 Task: Create new Company, with domain: 'wavehill.org' and type: 'Vendor'. Add new contact for this company, with mail Id: 'Radha_Flores@wavehill.org', First Name: Radha, Last name:  Flores, Job Title: 'Sales Manager', Phone Number: '(512) 555-4571'. Change life cycle stage to  Lead and lead status to  In Progress. Logged in from softage.4@softage.net
Action: Mouse moved to (68, 47)
Screenshot: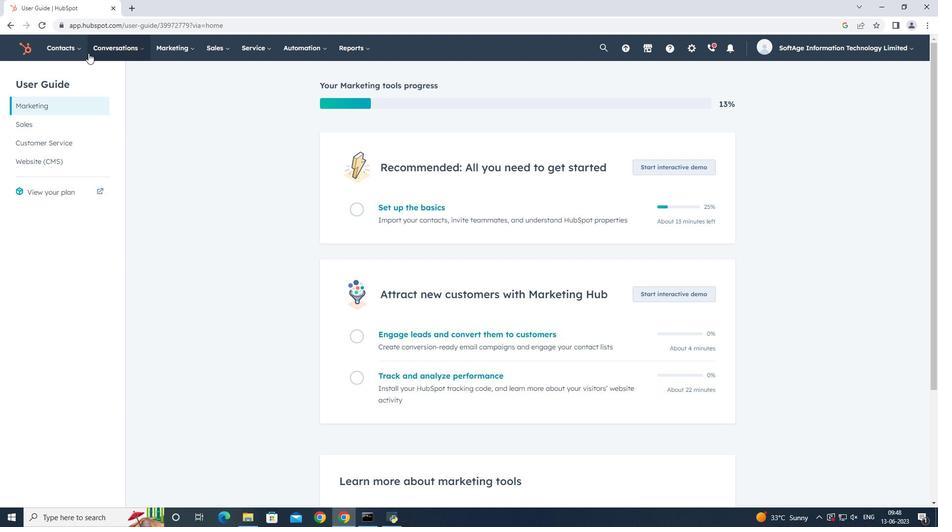
Action: Mouse pressed left at (68, 47)
Screenshot: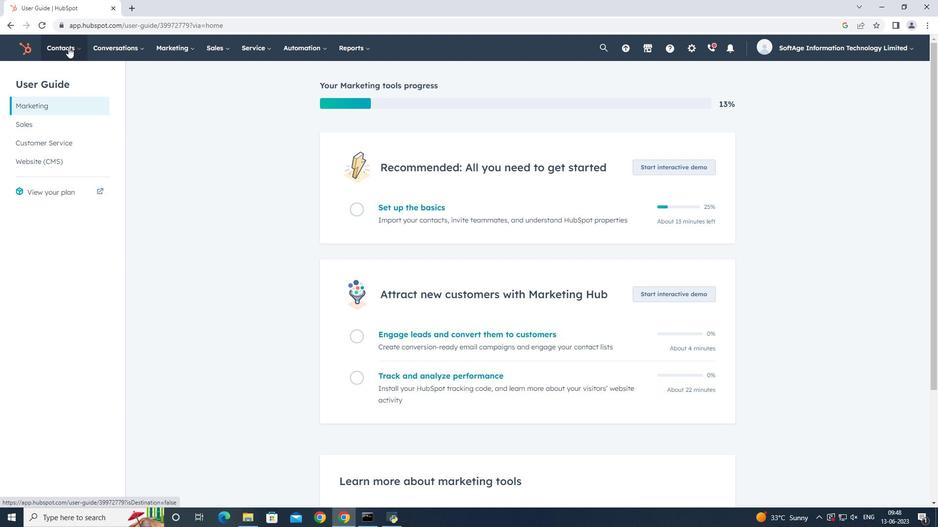 
Action: Mouse moved to (67, 94)
Screenshot: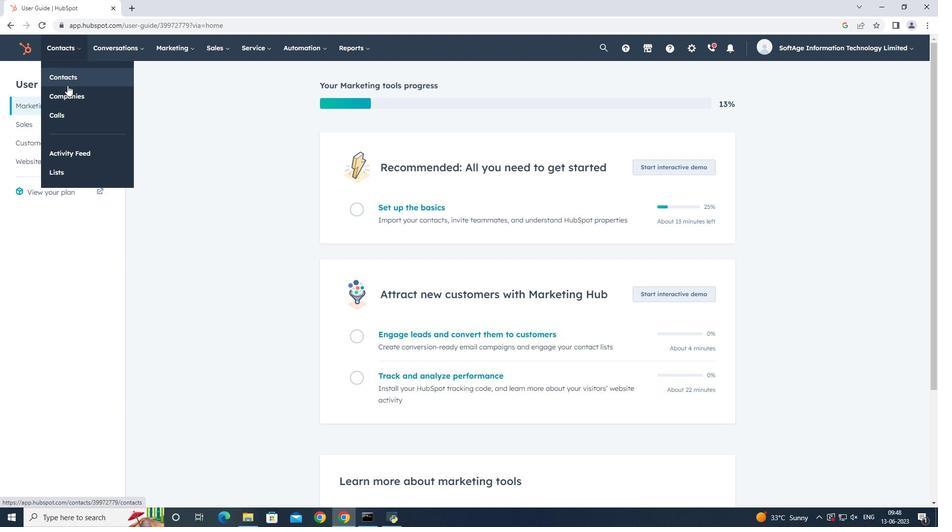 
Action: Mouse pressed left at (67, 94)
Screenshot: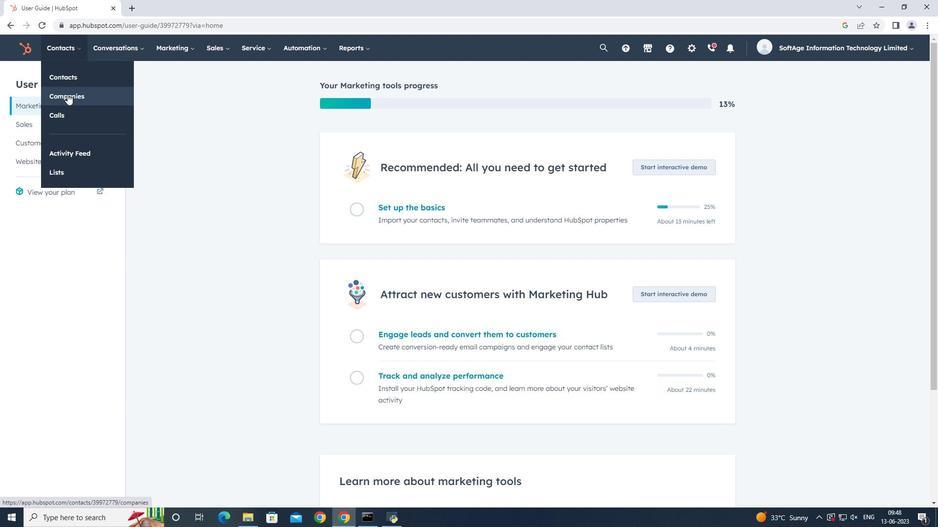 
Action: Mouse moved to (885, 83)
Screenshot: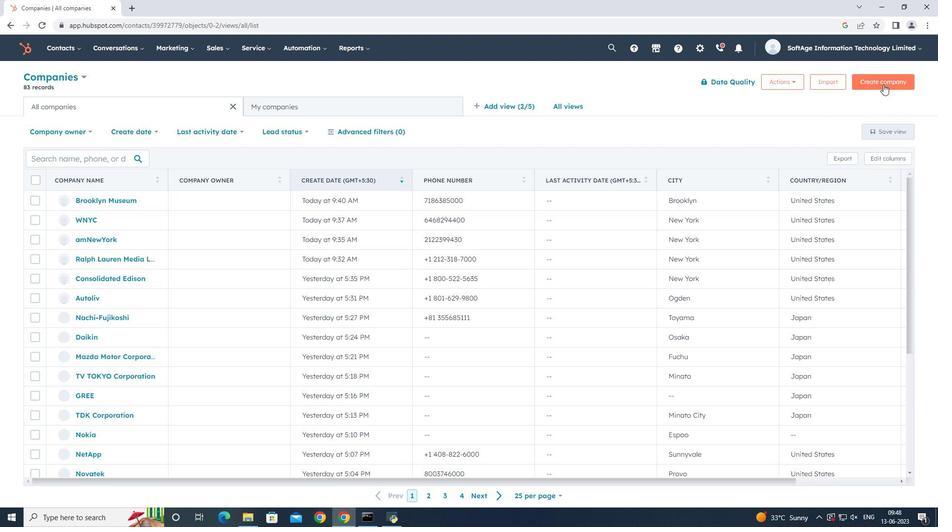 
Action: Mouse pressed left at (885, 83)
Screenshot: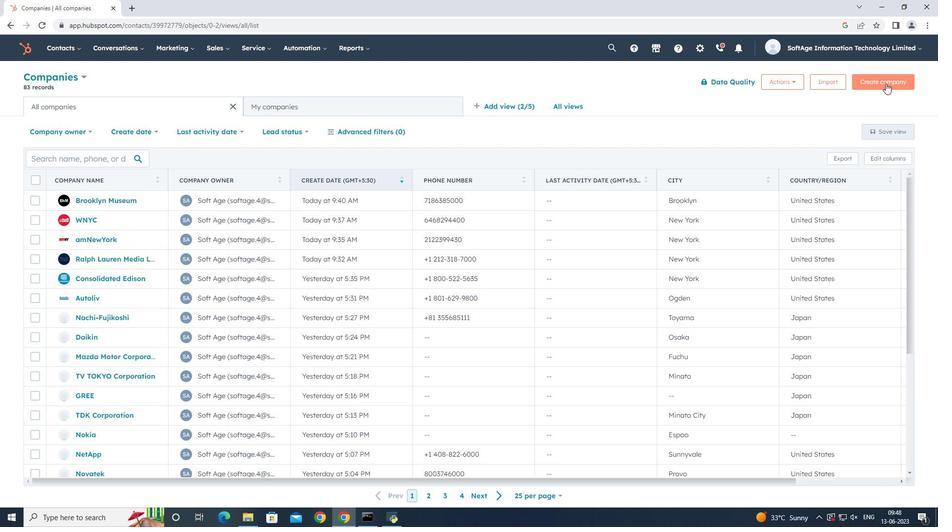 
Action: Mouse moved to (794, 124)
Screenshot: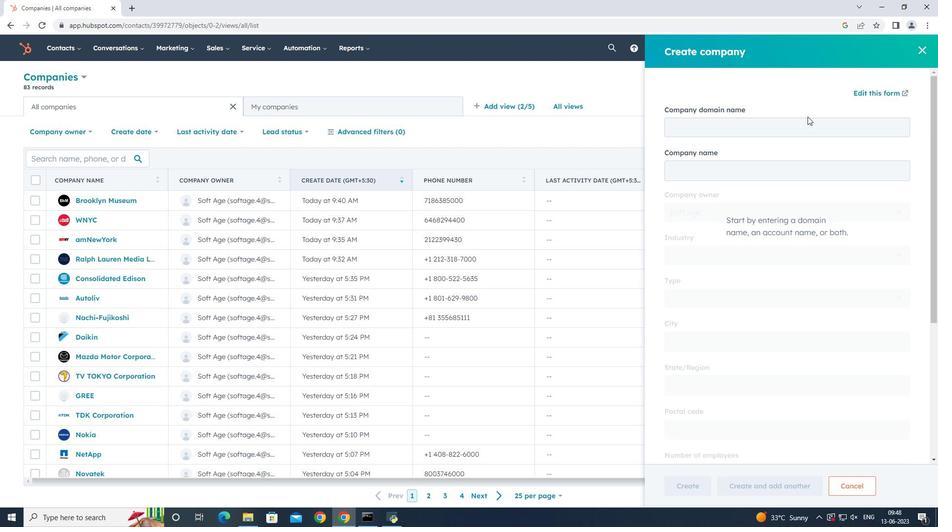 
Action: Mouse pressed left at (794, 124)
Screenshot: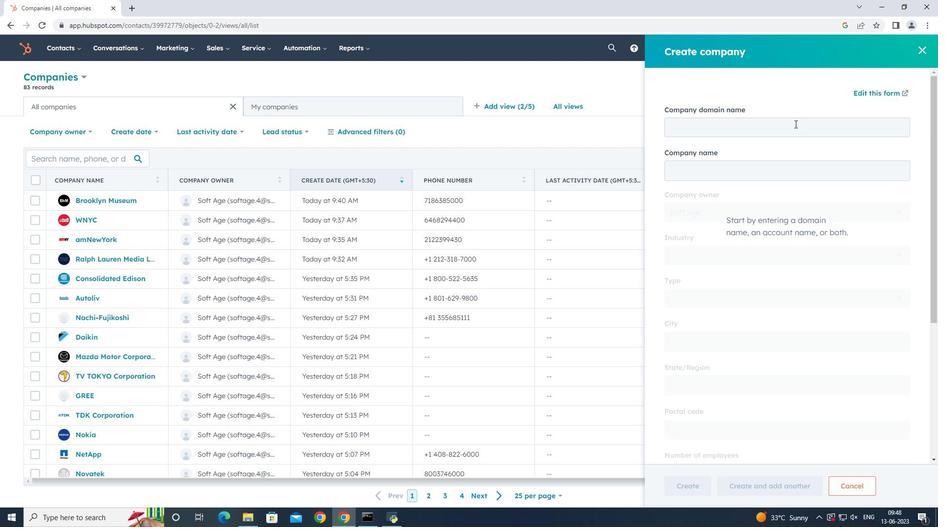 
Action: Mouse moved to (805, 117)
Screenshot: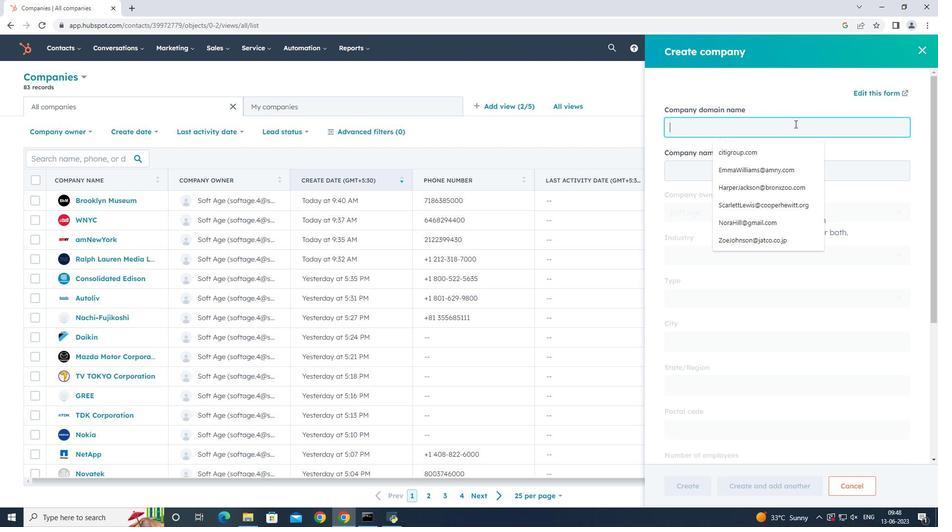 
Action: Key pressed wavehill.org
Screenshot: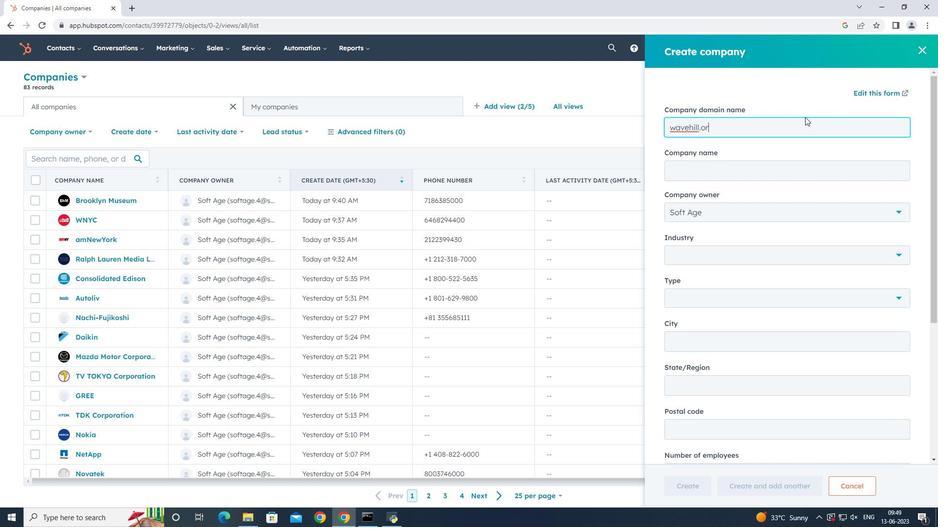
Action: Mouse moved to (809, 297)
Screenshot: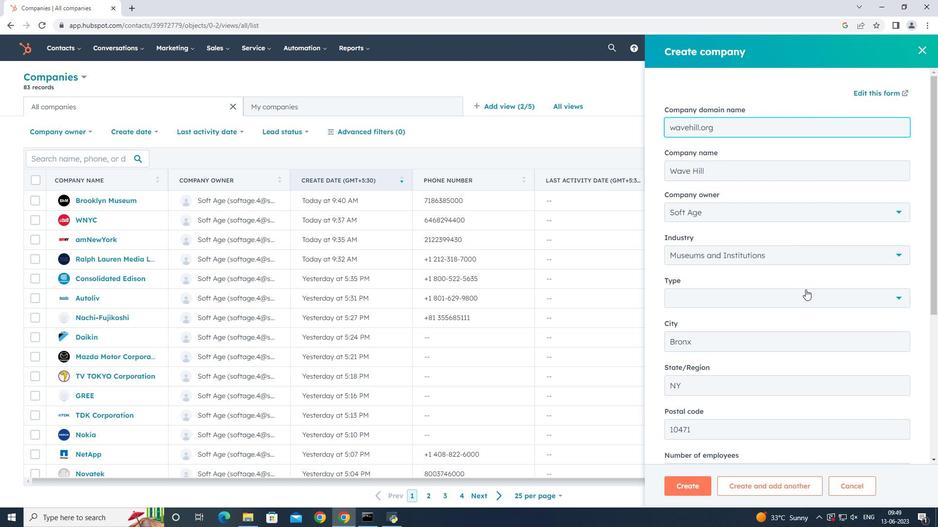 
Action: Mouse pressed left at (809, 297)
Screenshot: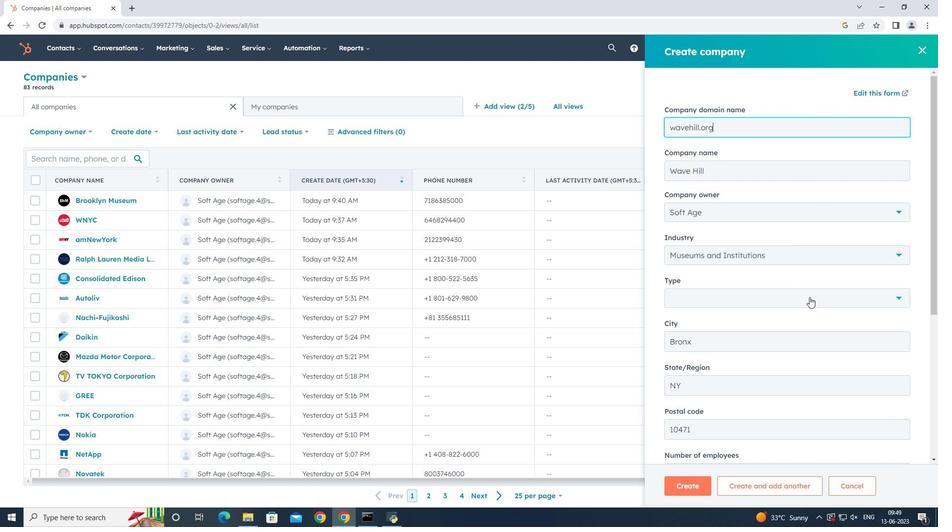 
Action: Mouse moved to (779, 401)
Screenshot: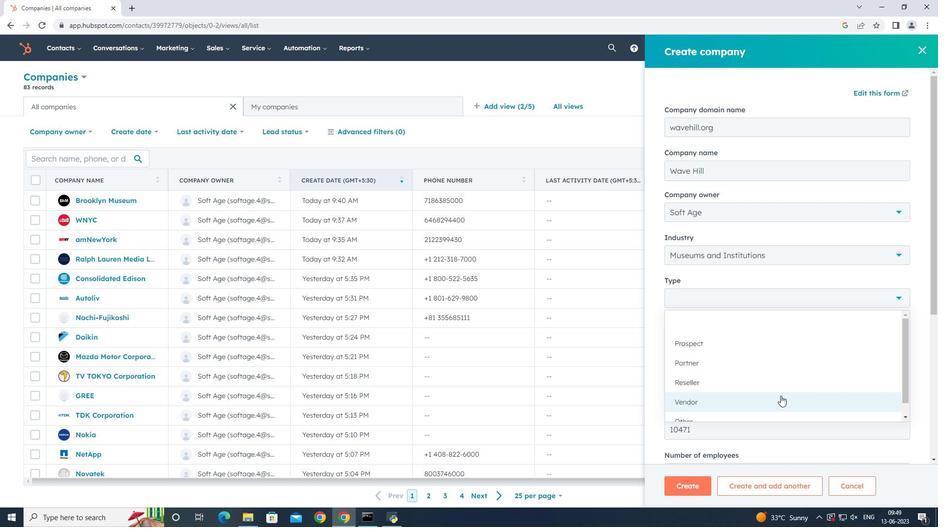 
Action: Mouse pressed left at (779, 401)
Screenshot: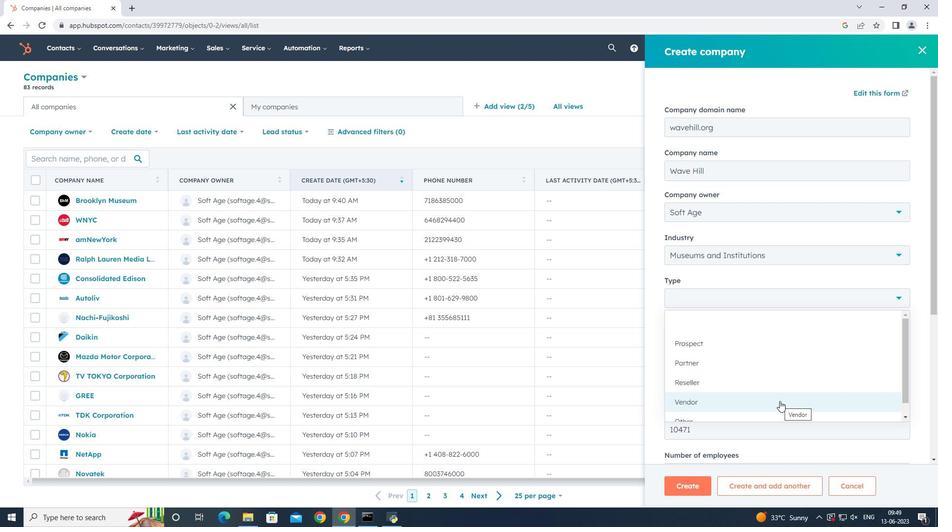 
Action: Mouse scrolled (779, 401) with delta (0, 0)
Screenshot: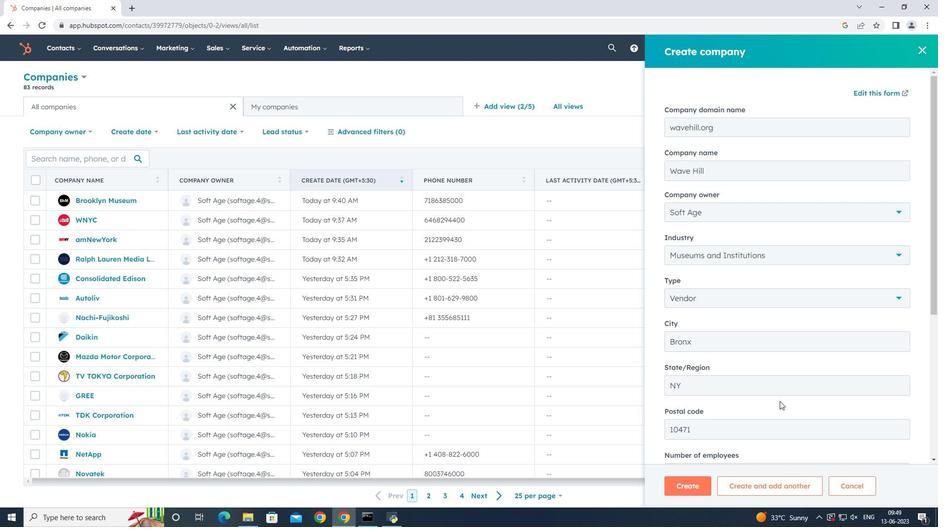 
Action: Mouse scrolled (779, 401) with delta (0, 0)
Screenshot: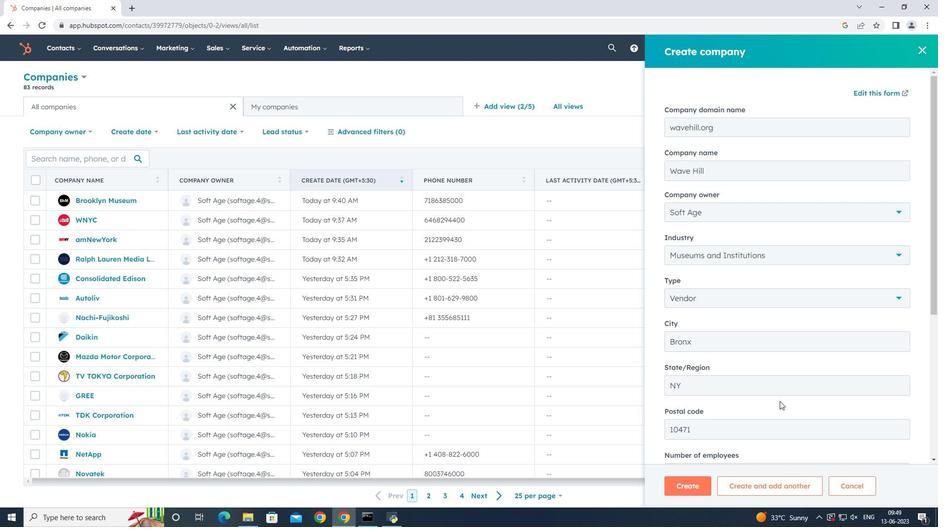 
Action: Mouse scrolled (779, 401) with delta (0, 0)
Screenshot: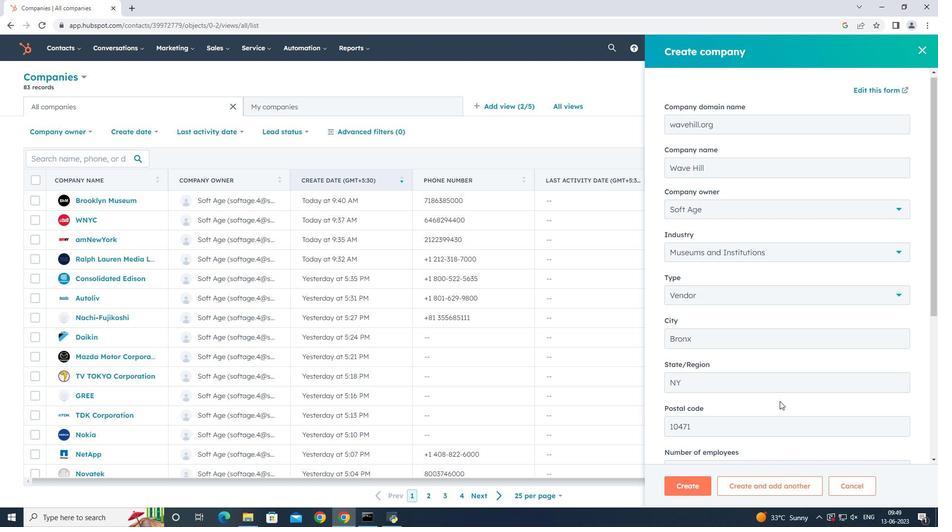 
Action: Mouse scrolled (779, 401) with delta (0, 0)
Screenshot: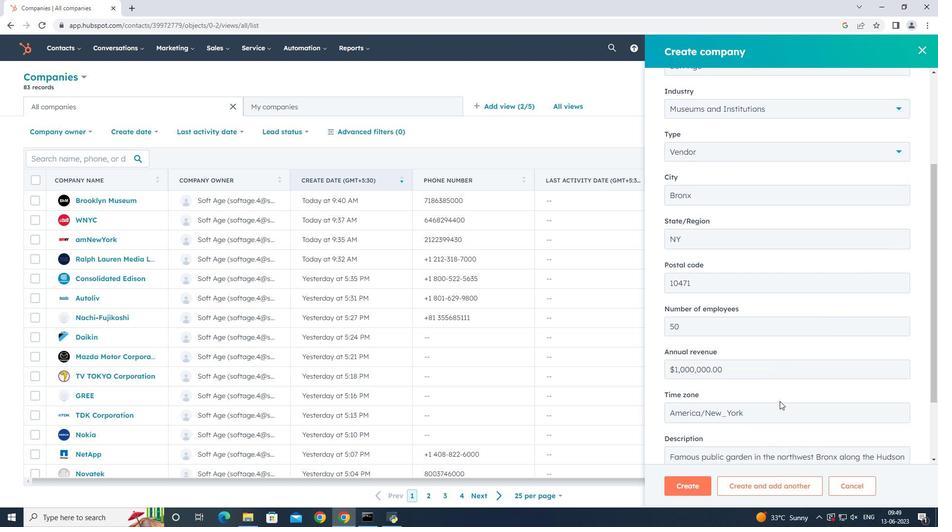 
Action: Mouse scrolled (779, 401) with delta (0, 0)
Screenshot: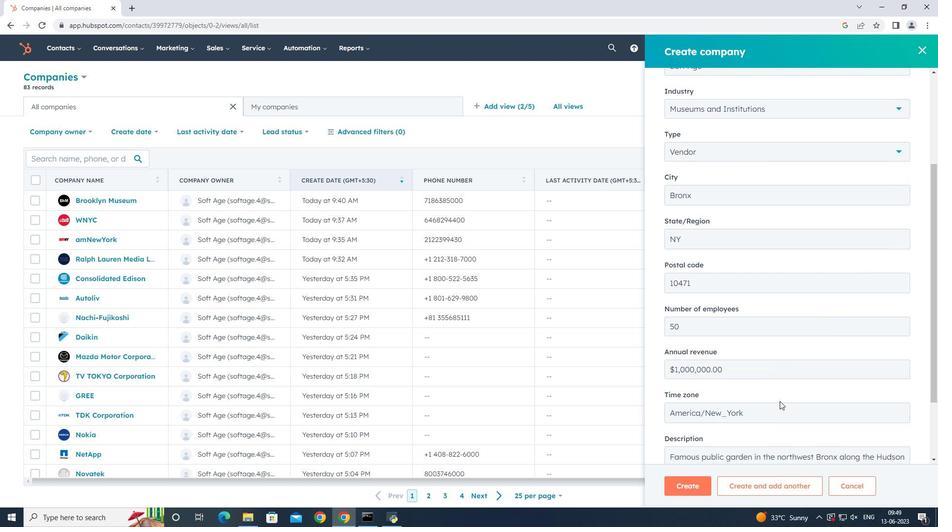 
Action: Mouse scrolled (779, 401) with delta (0, 0)
Screenshot: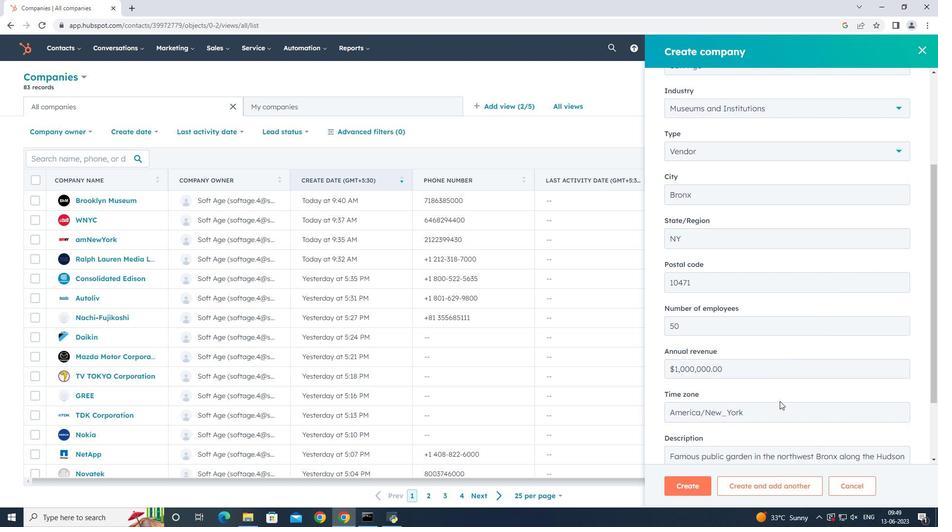 
Action: Mouse moved to (696, 483)
Screenshot: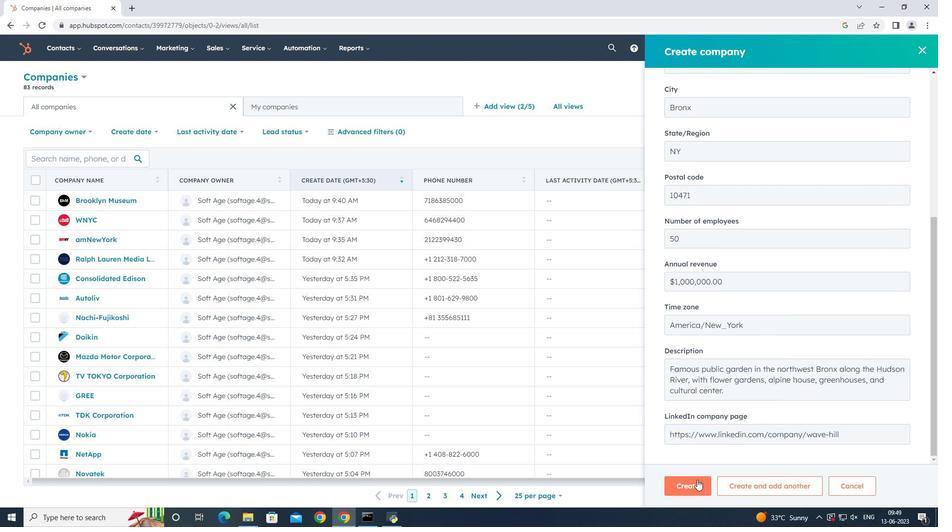 
Action: Mouse pressed left at (696, 483)
Screenshot: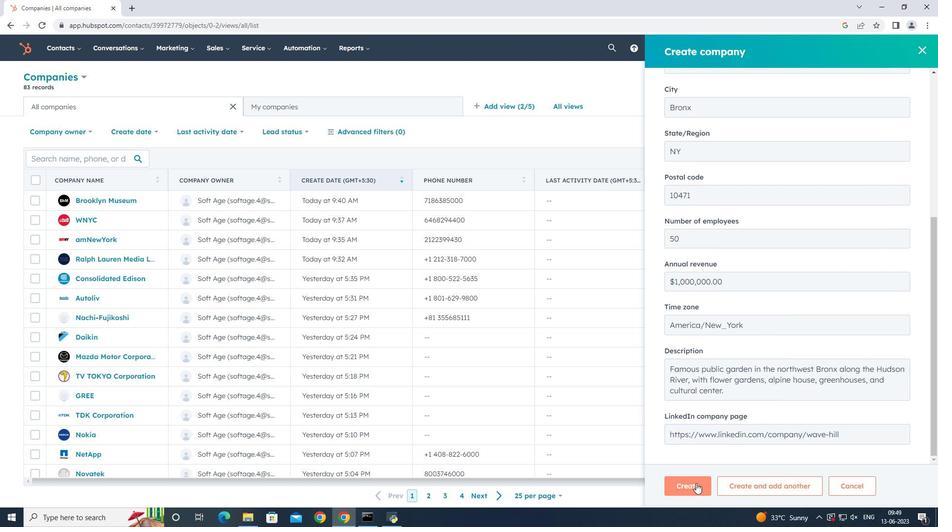 
Action: Mouse moved to (660, 316)
Screenshot: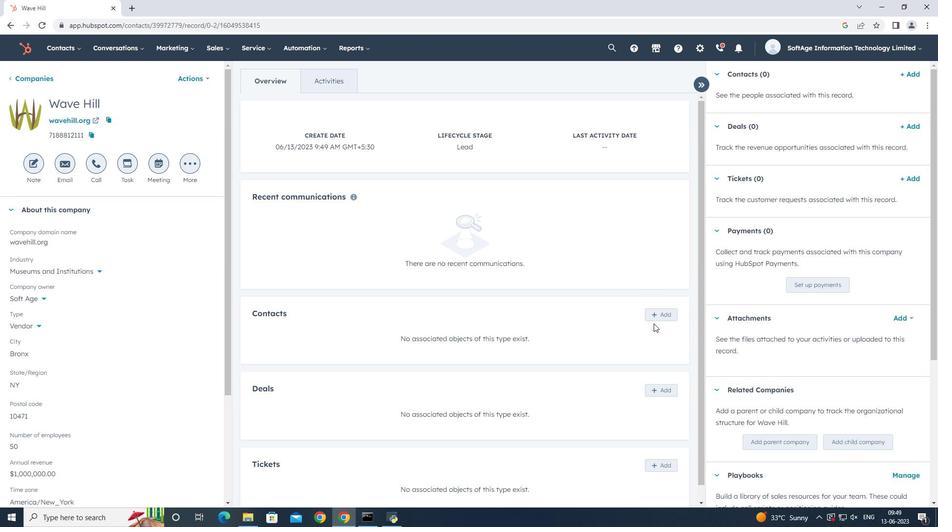 
Action: Mouse pressed left at (660, 316)
Screenshot: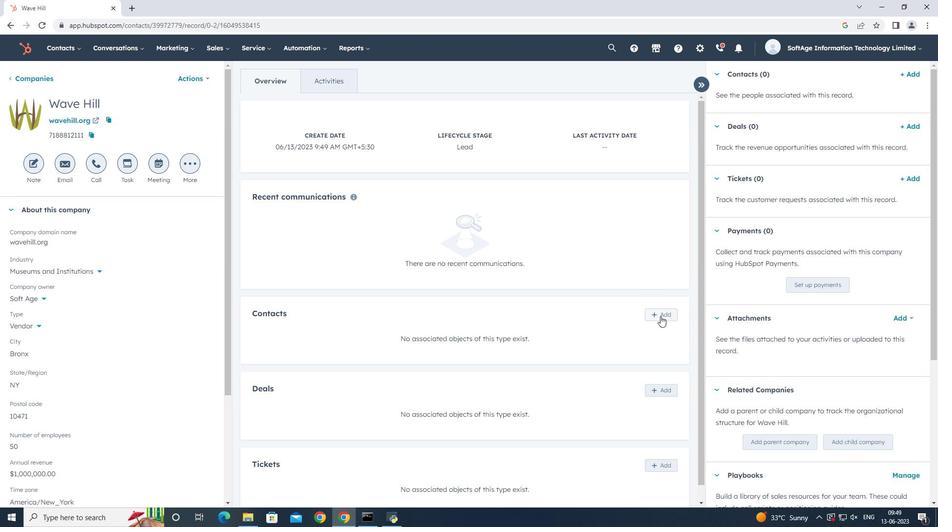
Action: Mouse moved to (714, 103)
Screenshot: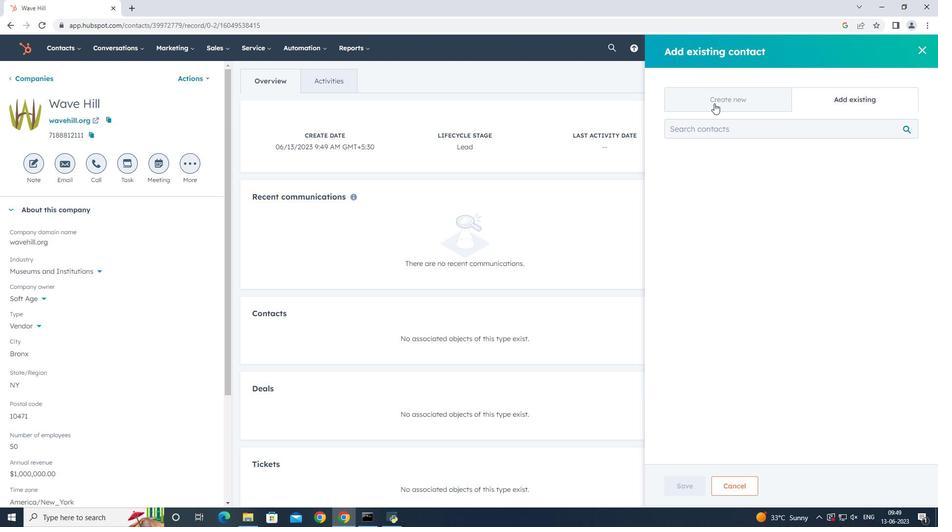 
Action: Mouse pressed left at (714, 103)
Screenshot: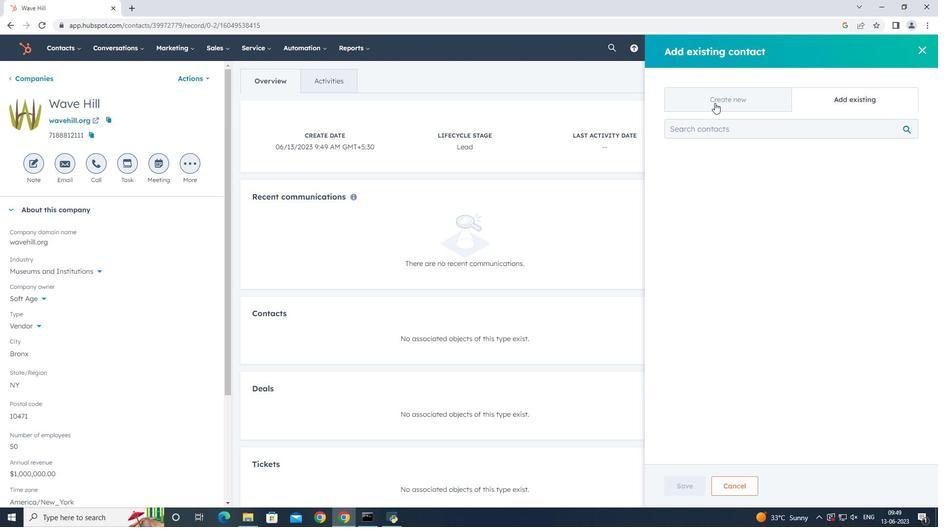 
Action: Mouse moved to (754, 155)
Screenshot: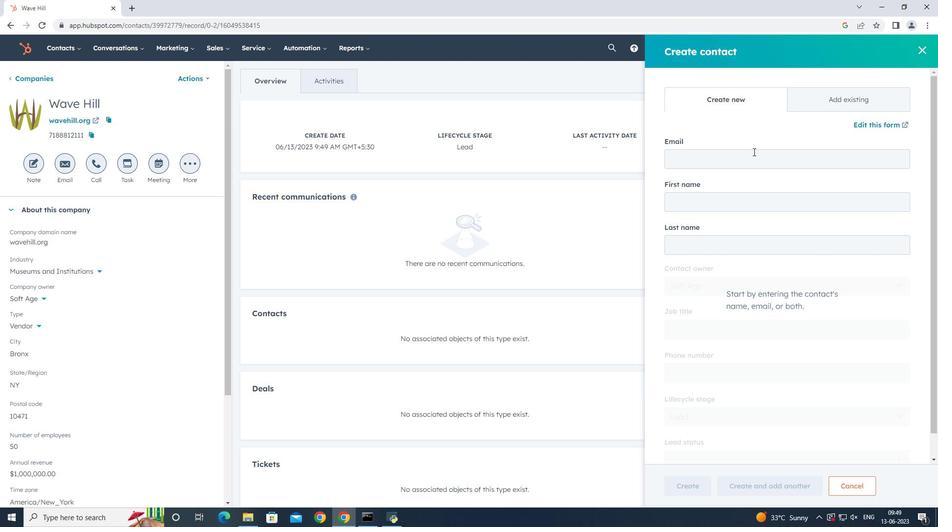 
Action: Mouse pressed left at (754, 155)
Screenshot: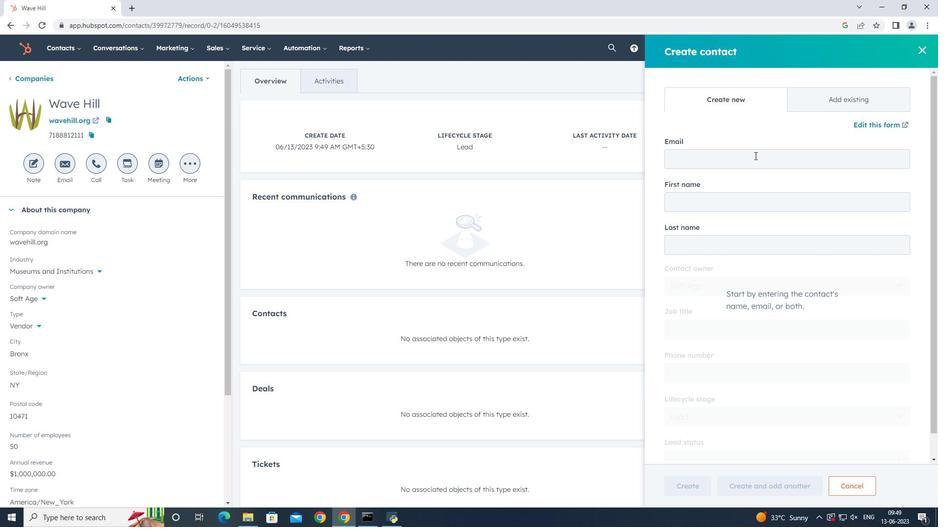 
Action: Key pressed <Key.shift>Radha<Key.shift_r><Key.shift_r><Key.shift_r><Key.shift_r><Key.shift_r><Key.shift_r><Key.shift_r><Key.shift_r>_<Key.shift><Key.shift><Key.shift>Flores<Key.shift>@wavehill.org
Screenshot: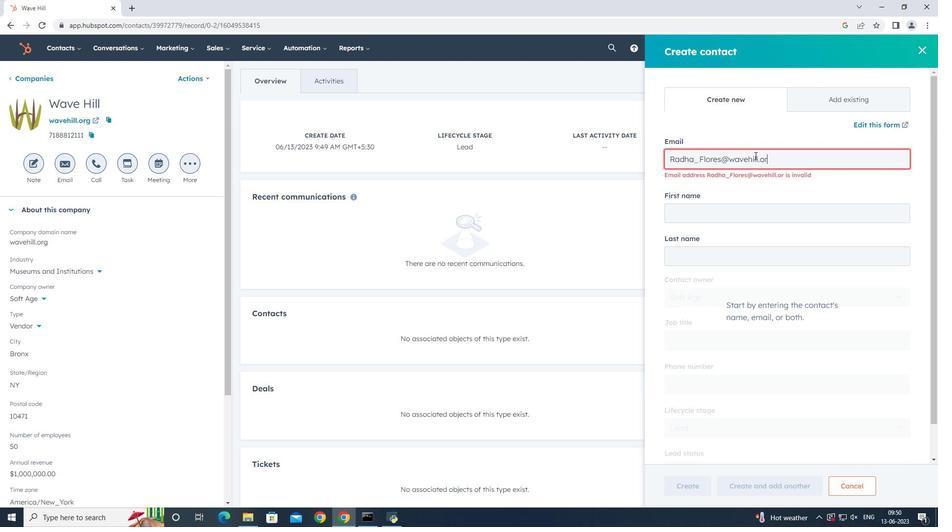 
Action: Mouse moved to (783, 199)
Screenshot: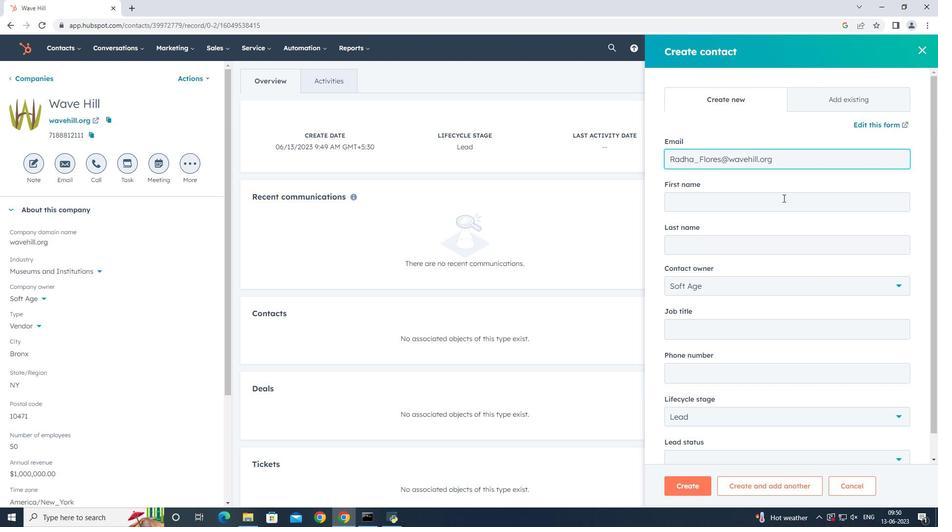 
Action: Mouse pressed left at (783, 199)
Screenshot: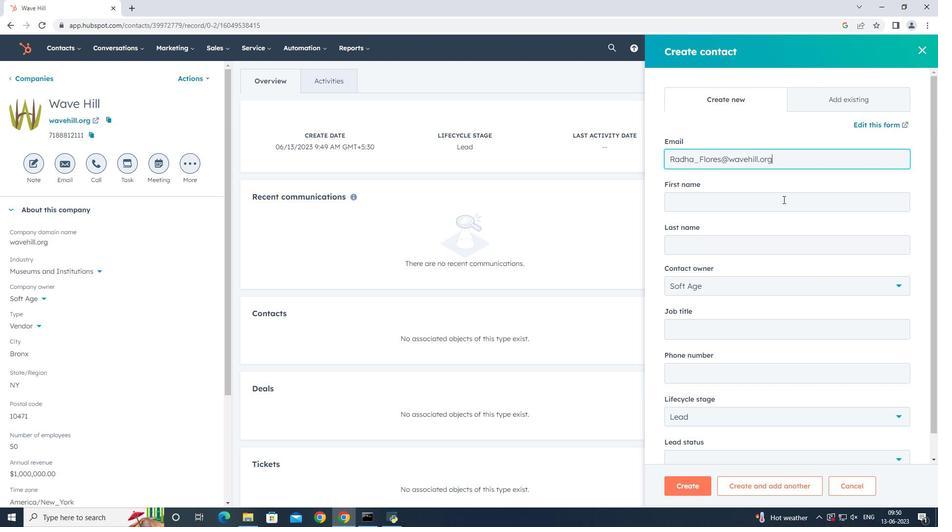 
Action: Mouse moved to (788, 203)
Screenshot: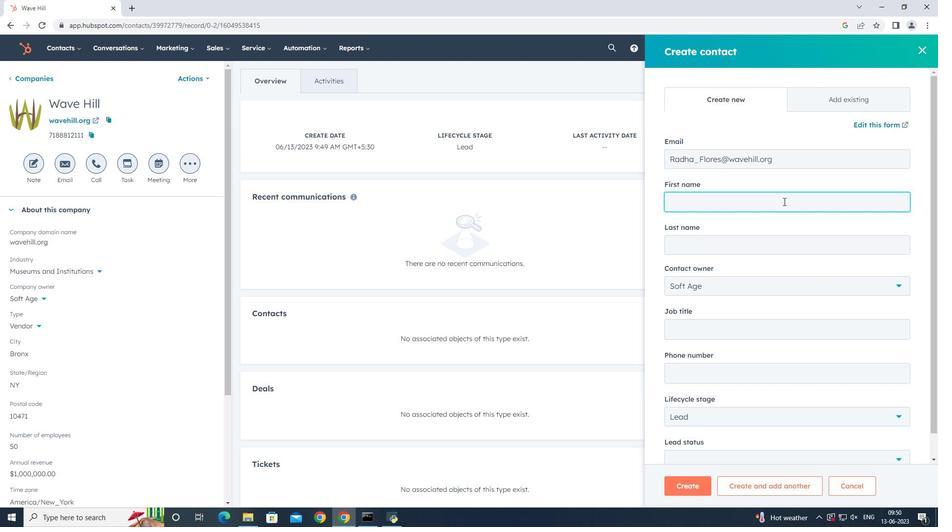 
Action: Key pressed <Key.shift><Key.shift>Radha<Key.tab><Key.shift><Key.shift><Key.shift><Key.shift><Key.shift><Key.shift><Key.shift><Key.shift><Key.shift><Key.shift><Key.shift><Key.shift>Flores
Screenshot: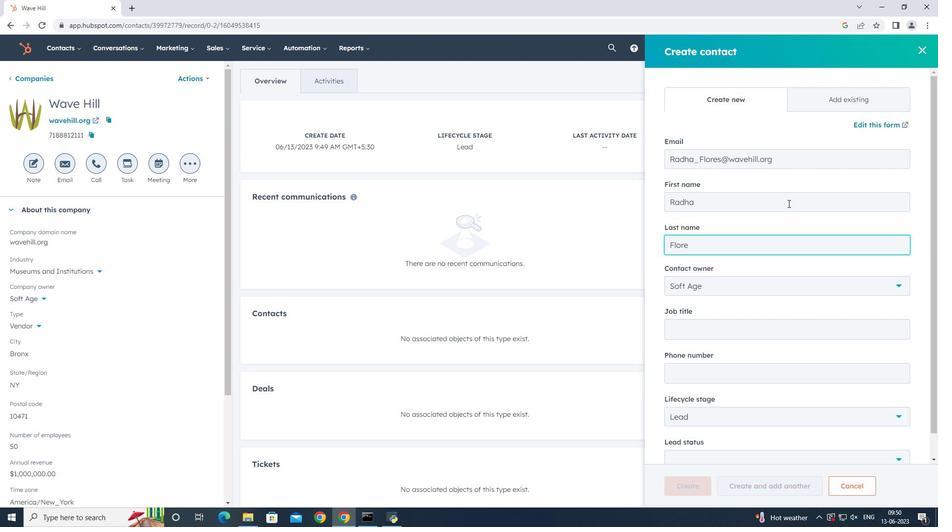 
Action: Mouse moved to (783, 328)
Screenshot: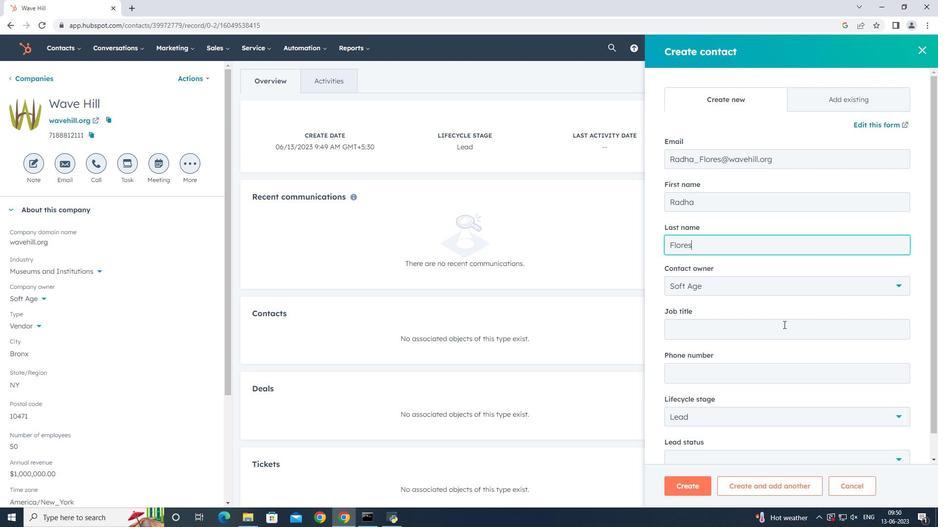 
Action: Mouse pressed left at (783, 328)
Screenshot: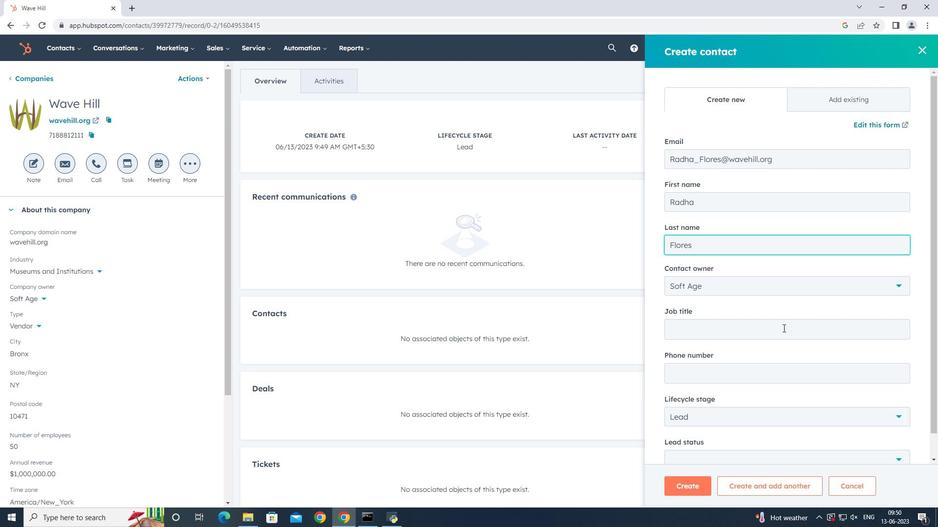 
Action: Key pressed <Key.shift><Key.shift><Key.shift><Key.shift><Key.shift><Key.shift><Key.shift><Key.shift><Key.shift><Key.shift><Key.shift><Key.shift><Key.shift><Key.shift><Key.shift><Key.shift><Key.shift><Key.shift><Key.shift><Key.shift><Key.shift><Key.shift><Key.shift><Key.shift><Key.shift><Key.shift><Key.shift><Key.shift><Key.shift><Key.shift><Key.shift><Key.shift><Key.shift><Key.shift><Key.shift><Key.shift><Key.shift><Key.shift><Key.shift><Key.shift><Key.shift><Key.shift><Key.shift><Key.shift><Key.shift><Key.shift><Key.shift><Key.shift><Key.shift>Sales<Key.space><Key.shift_r><Key.shift_r><Key.shift_r><Key.shift_r><Key.shift_r><Key.shift_r>Manager
Screenshot: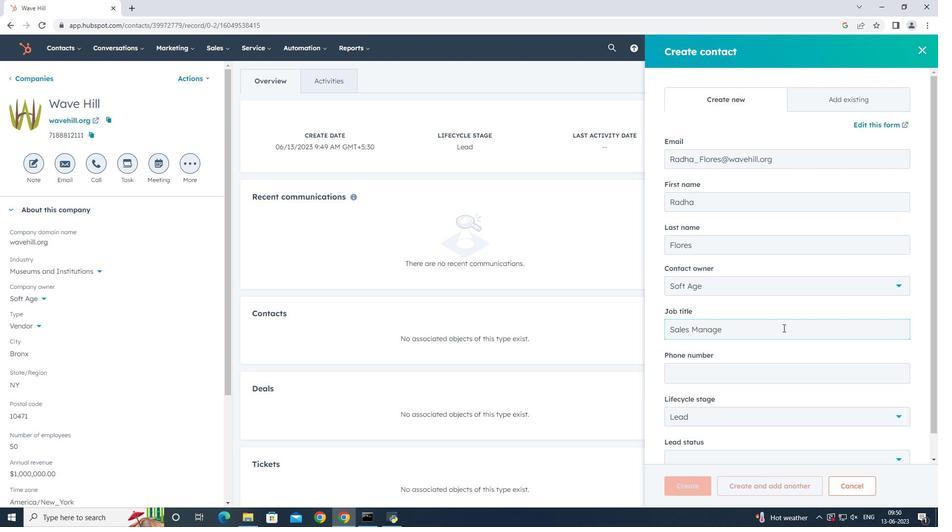 
Action: Mouse moved to (782, 372)
Screenshot: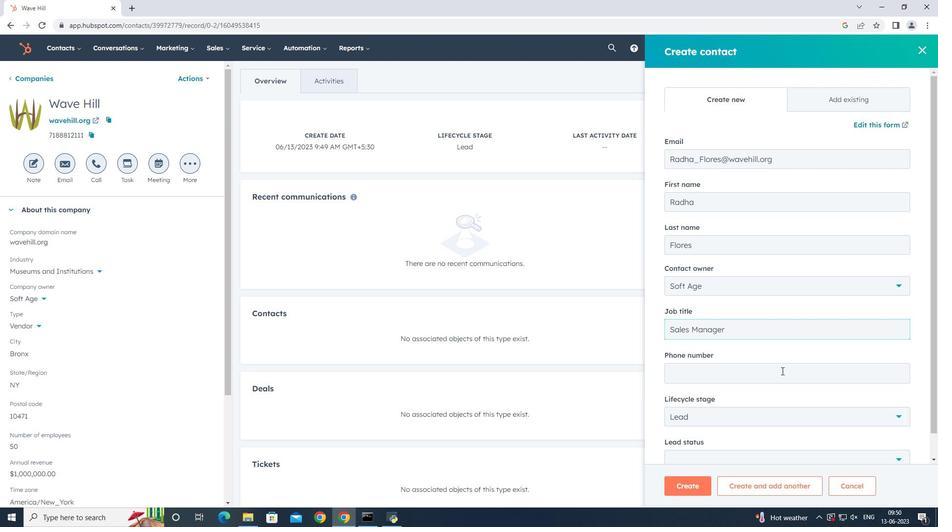
Action: Mouse pressed left at (782, 372)
Screenshot: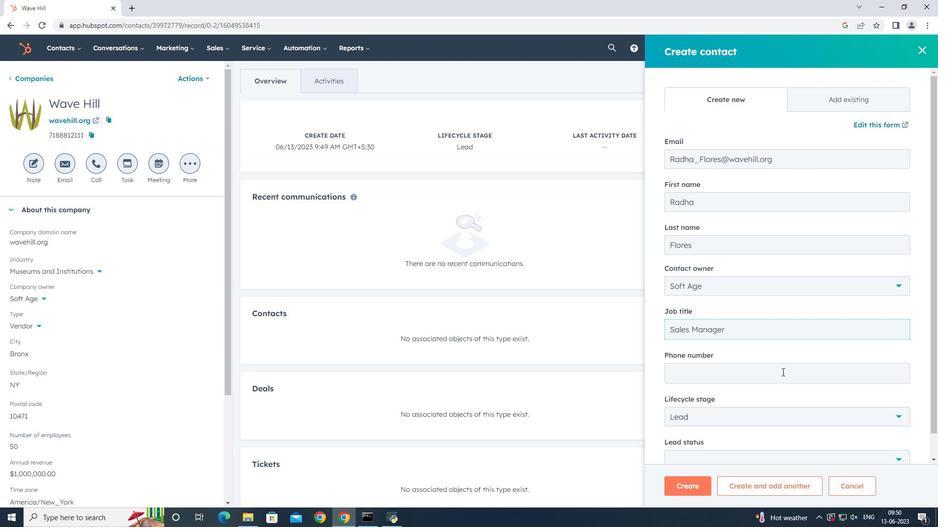 
Action: Key pressed 5125554571
Screenshot: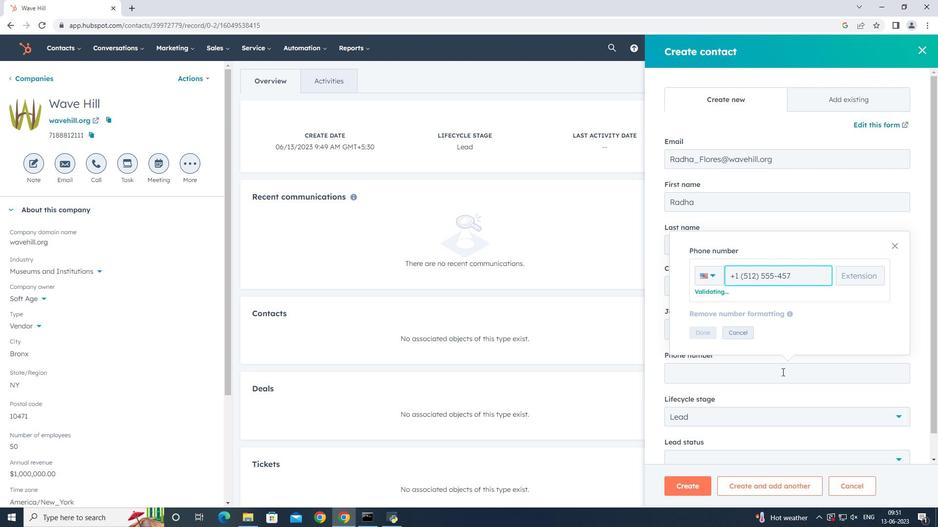 
Action: Mouse moved to (701, 327)
Screenshot: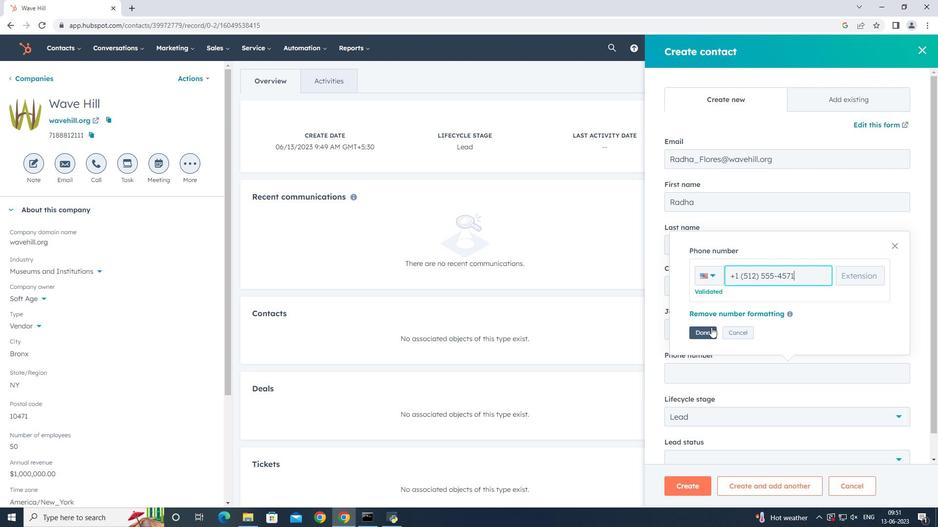 
Action: Mouse pressed left at (701, 327)
Screenshot: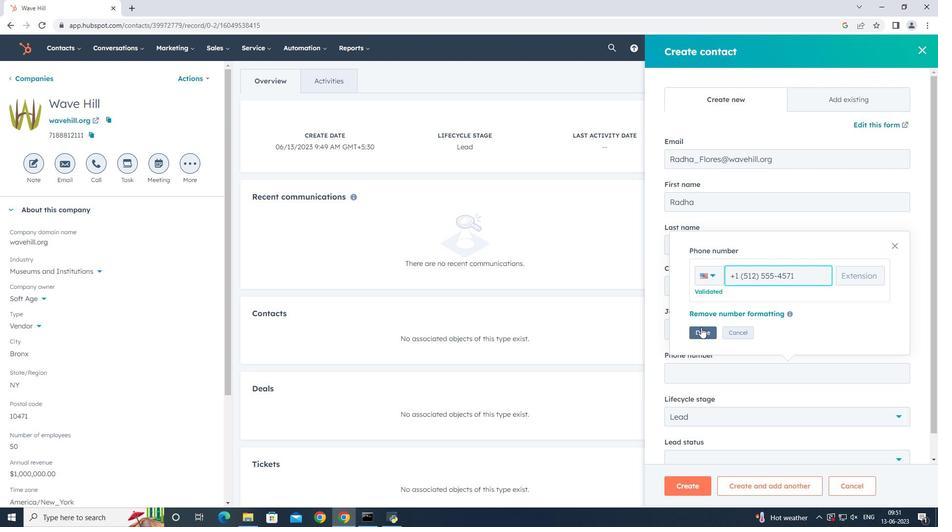 
Action: Mouse moved to (764, 416)
Screenshot: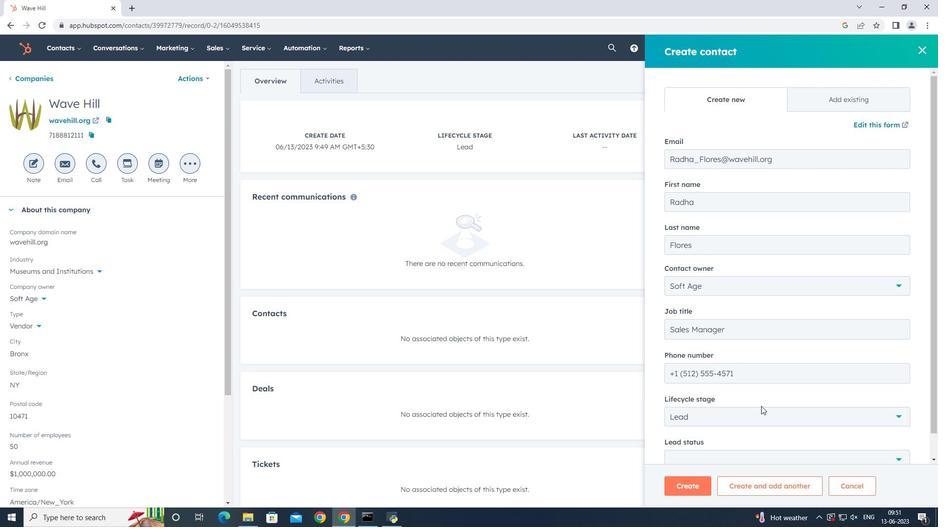 
Action: Mouse scrolled (764, 416) with delta (0, 0)
Screenshot: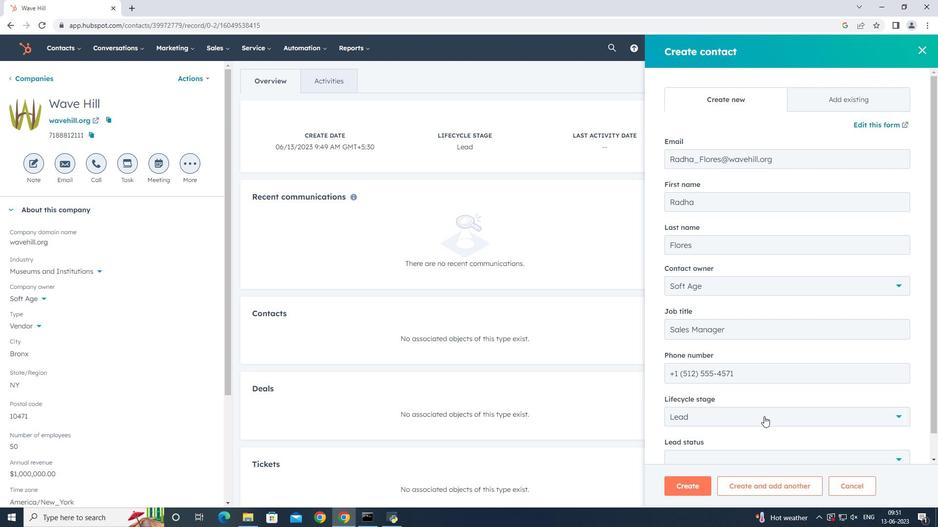 
Action: Mouse scrolled (764, 416) with delta (0, 0)
Screenshot: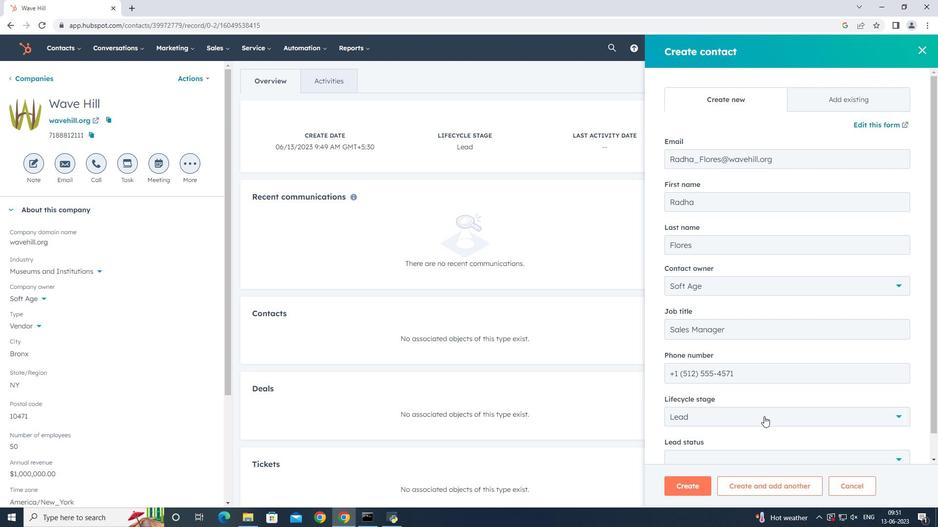 
Action: Mouse moved to (767, 390)
Screenshot: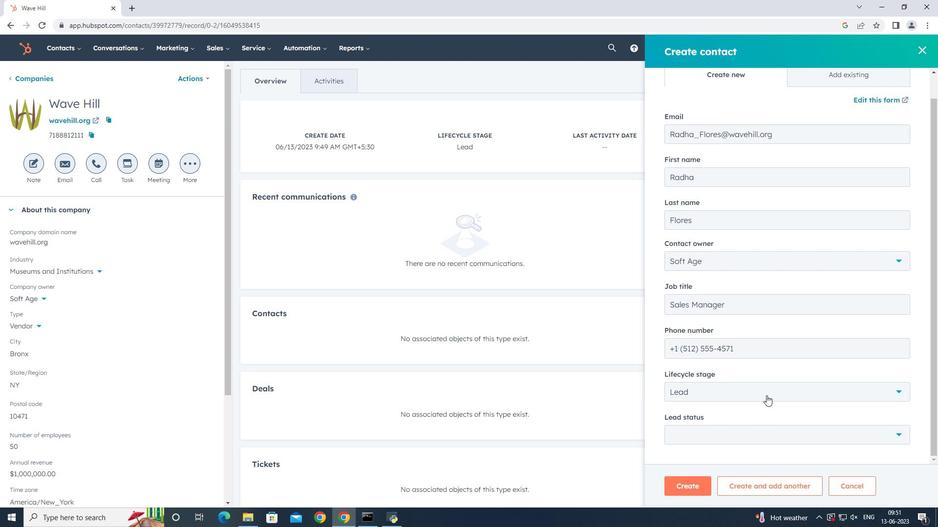 
Action: Mouse pressed left at (767, 390)
Screenshot: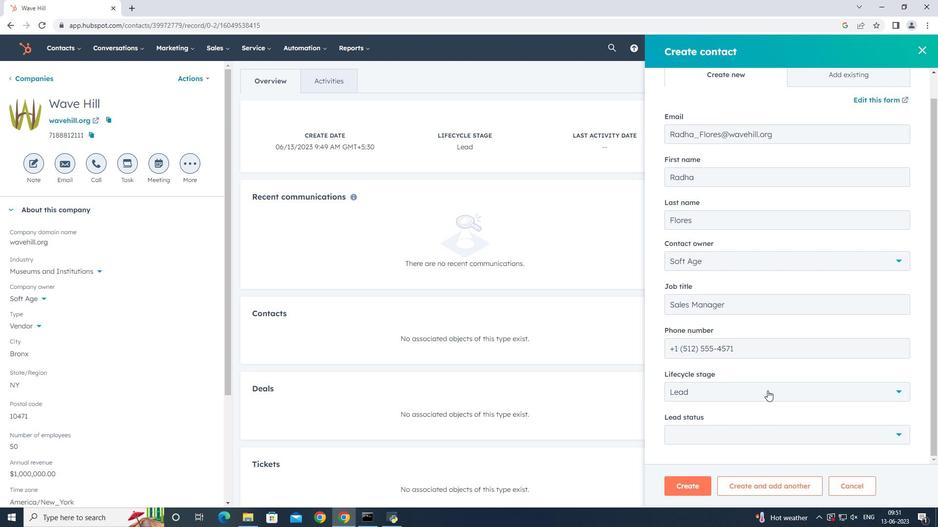 
Action: Mouse moved to (761, 301)
Screenshot: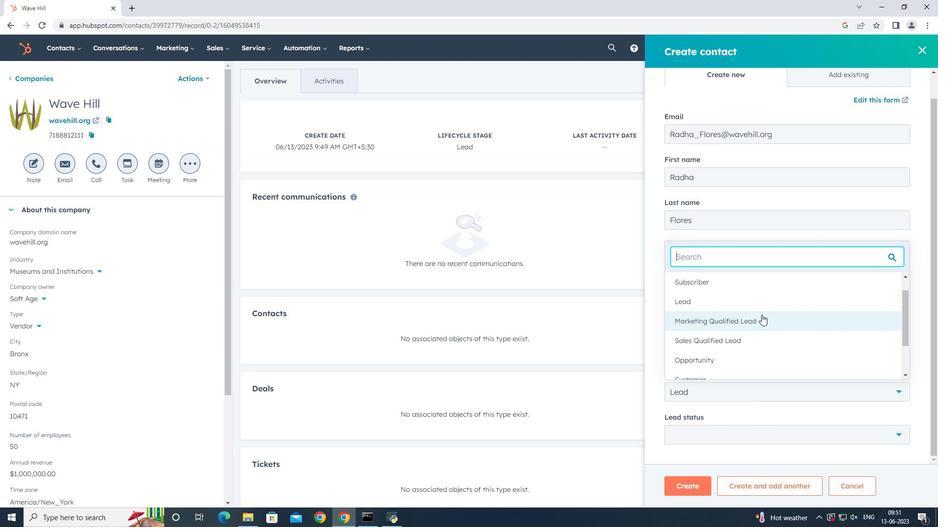
Action: Mouse pressed left at (761, 301)
Screenshot: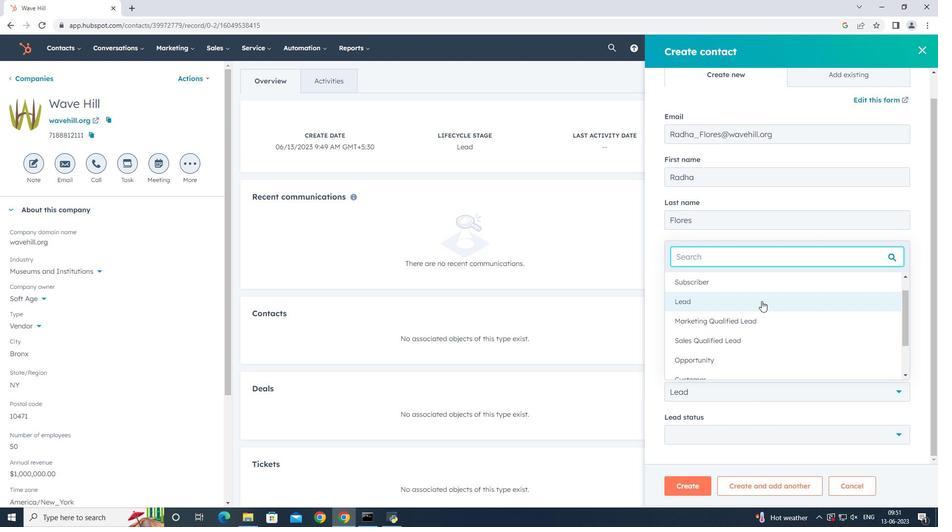 
Action: Mouse moved to (763, 438)
Screenshot: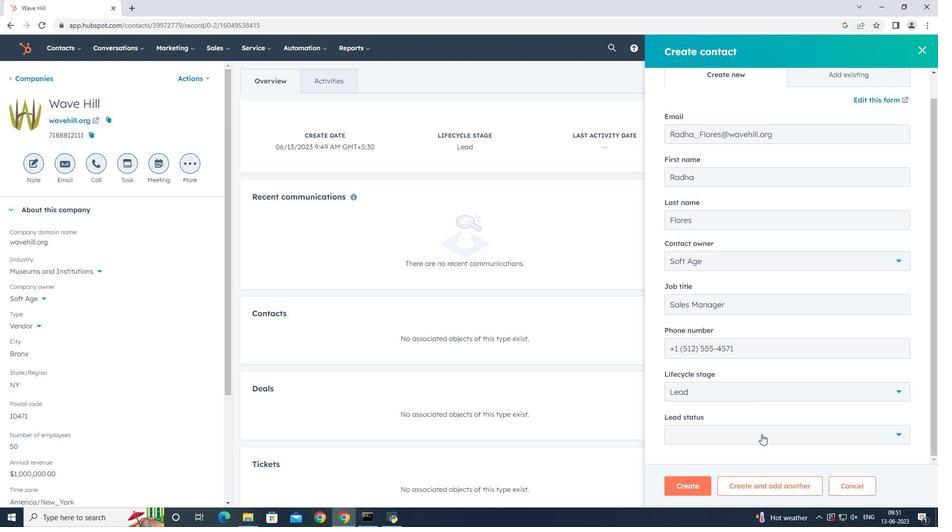 
Action: Mouse pressed left at (763, 438)
Screenshot: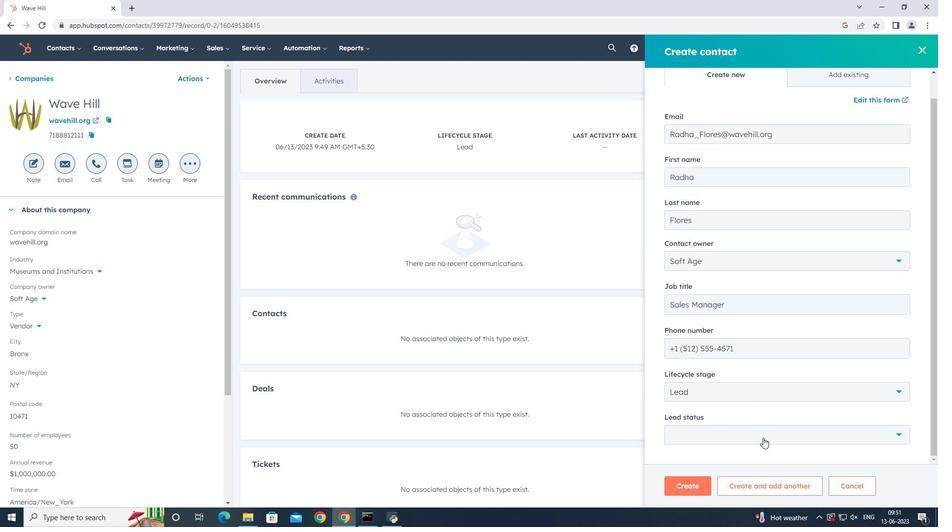
Action: Mouse moved to (772, 384)
Screenshot: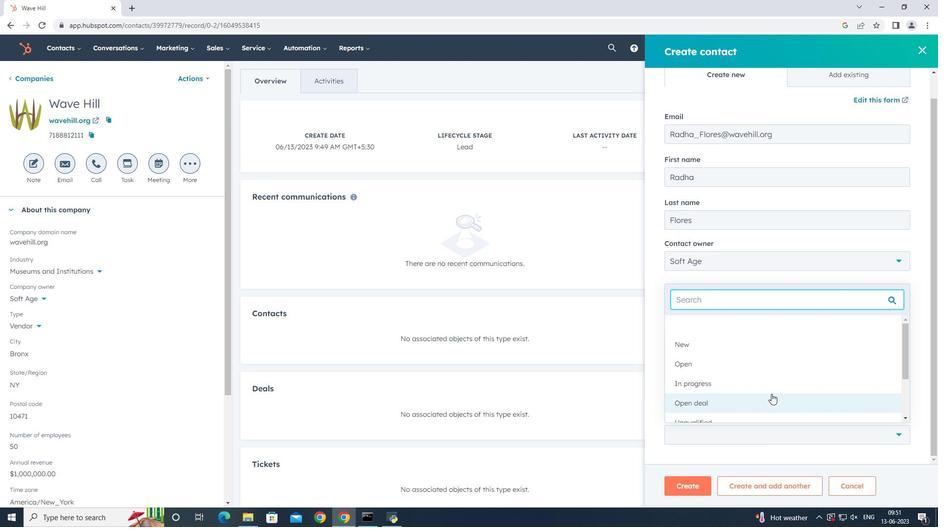 
Action: Mouse pressed left at (772, 384)
Screenshot: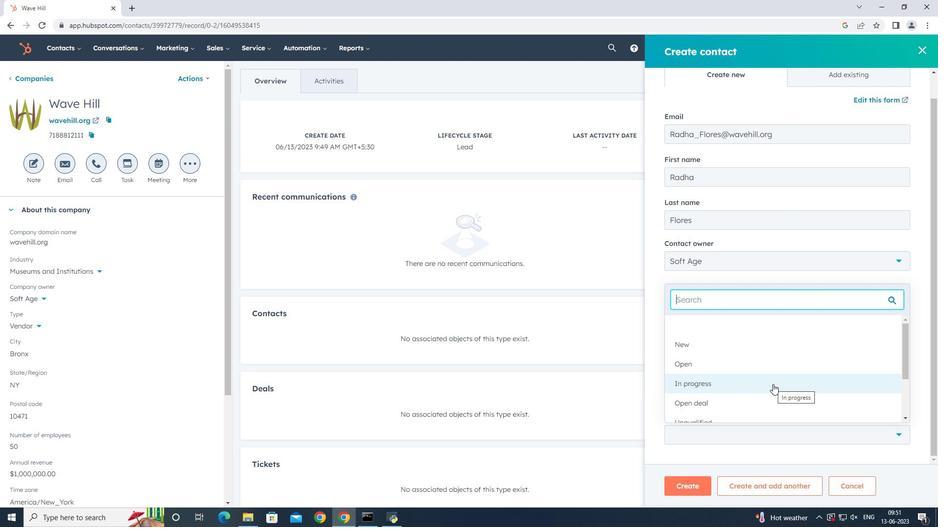
Action: Mouse scrolled (772, 384) with delta (0, 0)
Screenshot: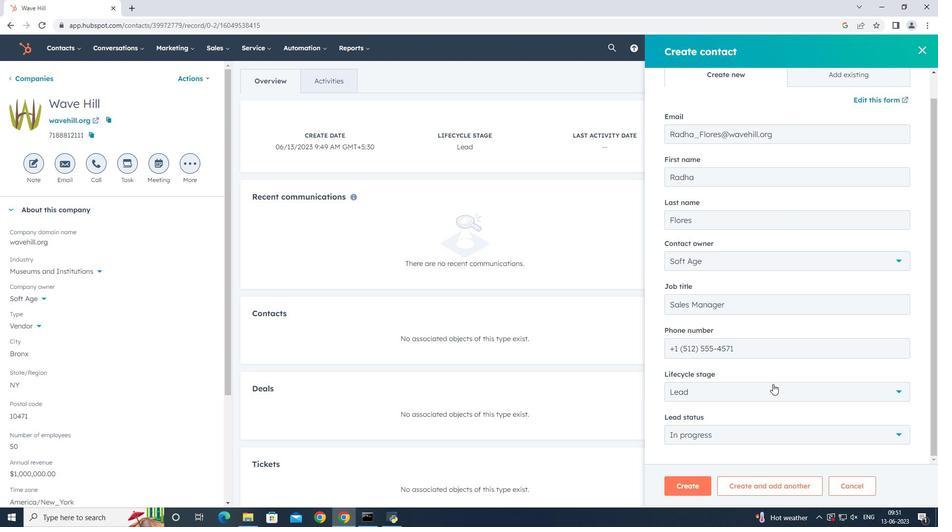 
Action: Mouse scrolled (772, 384) with delta (0, 0)
Screenshot: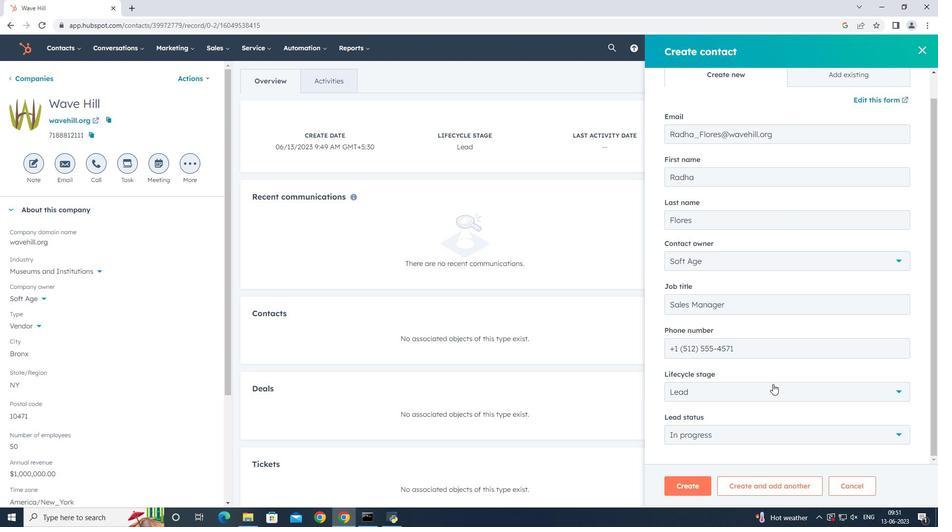 
Action: Mouse scrolled (772, 384) with delta (0, 0)
Screenshot: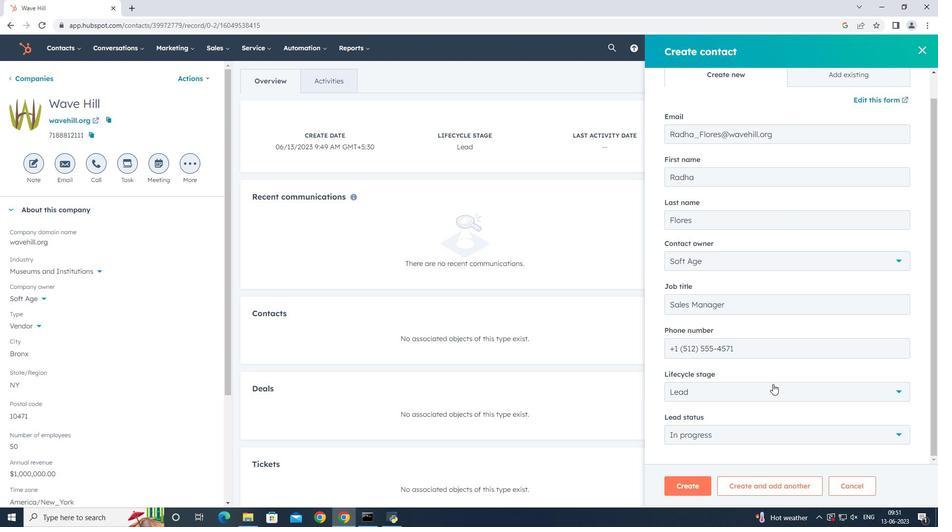 
Action: Mouse moved to (687, 488)
Screenshot: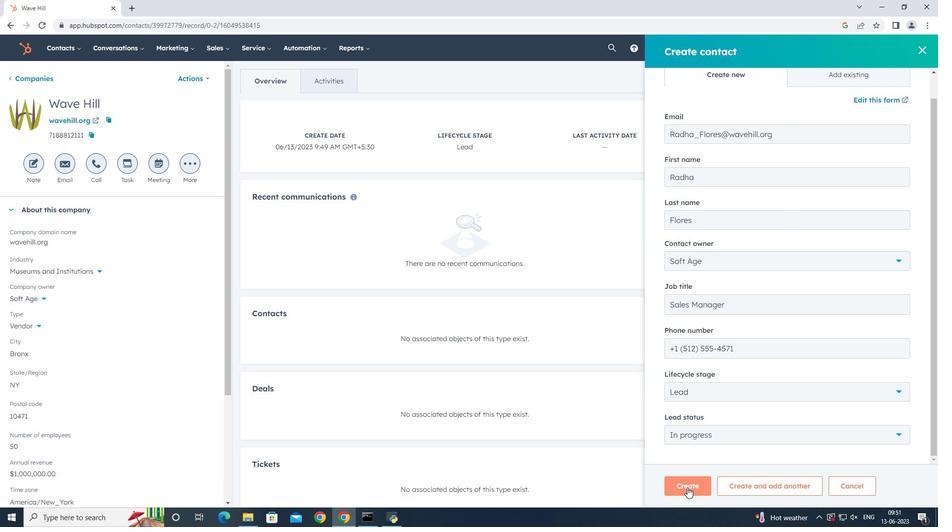 
Action: Mouse pressed left at (687, 488)
Screenshot: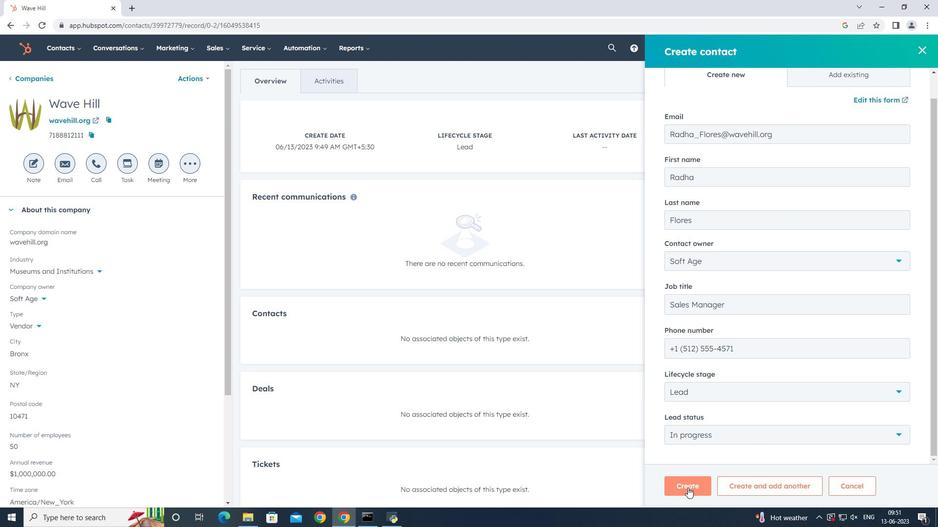 
Action: Mouse moved to (532, 306)
Screenshot: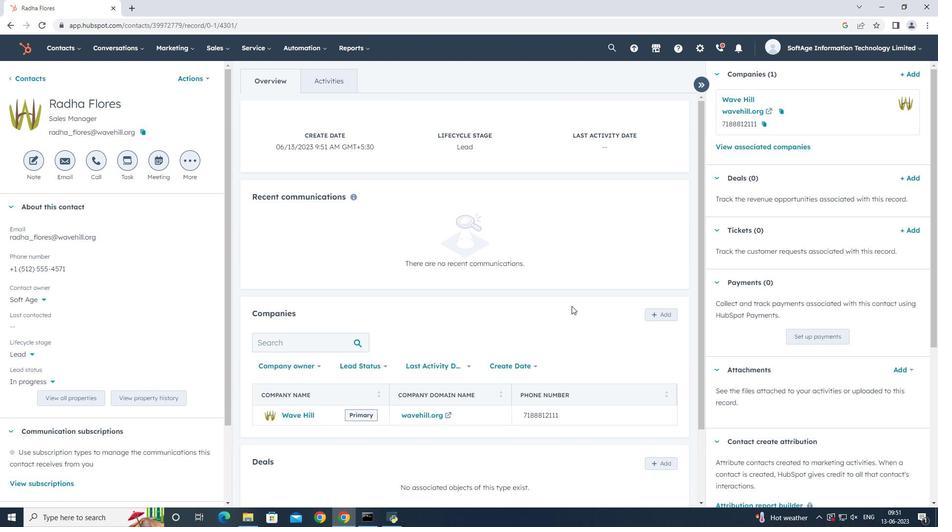 
